 Task: Change the pages per sheet to 2
Action: Mouse moved to (55, 102)
Screenshot: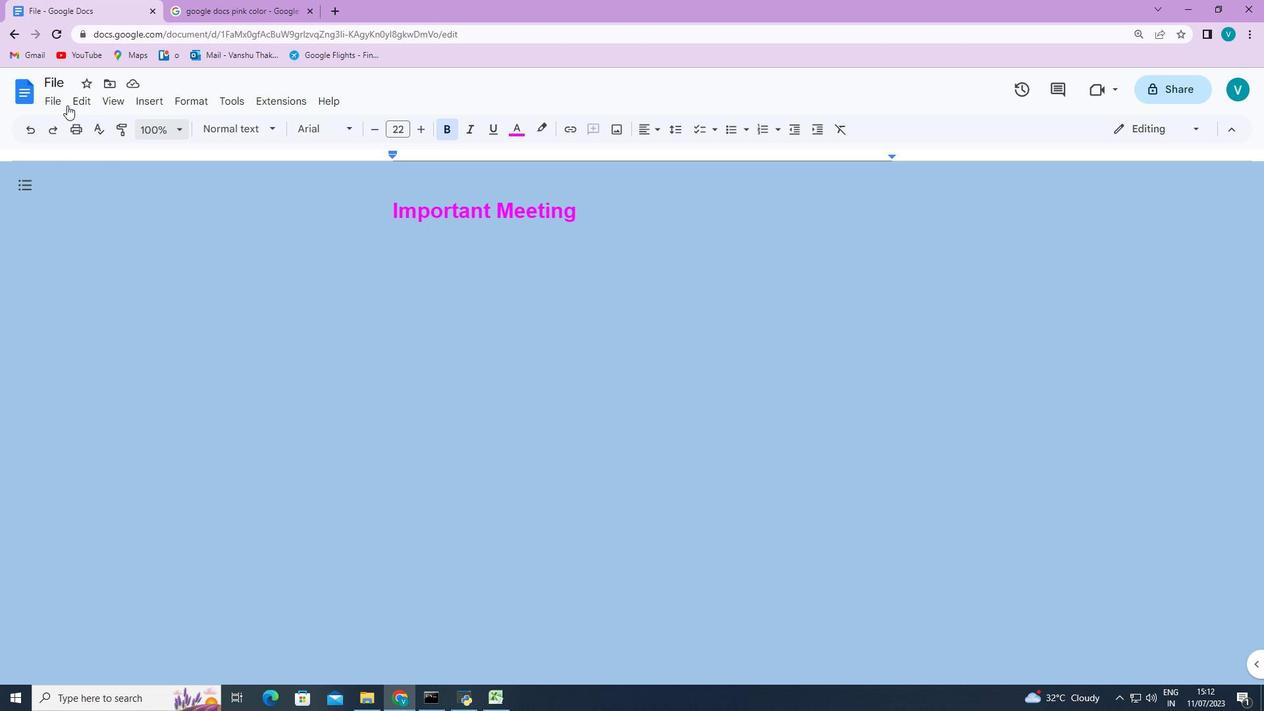 
Action: Mouse pressed left at (55, 102)
Screenshot: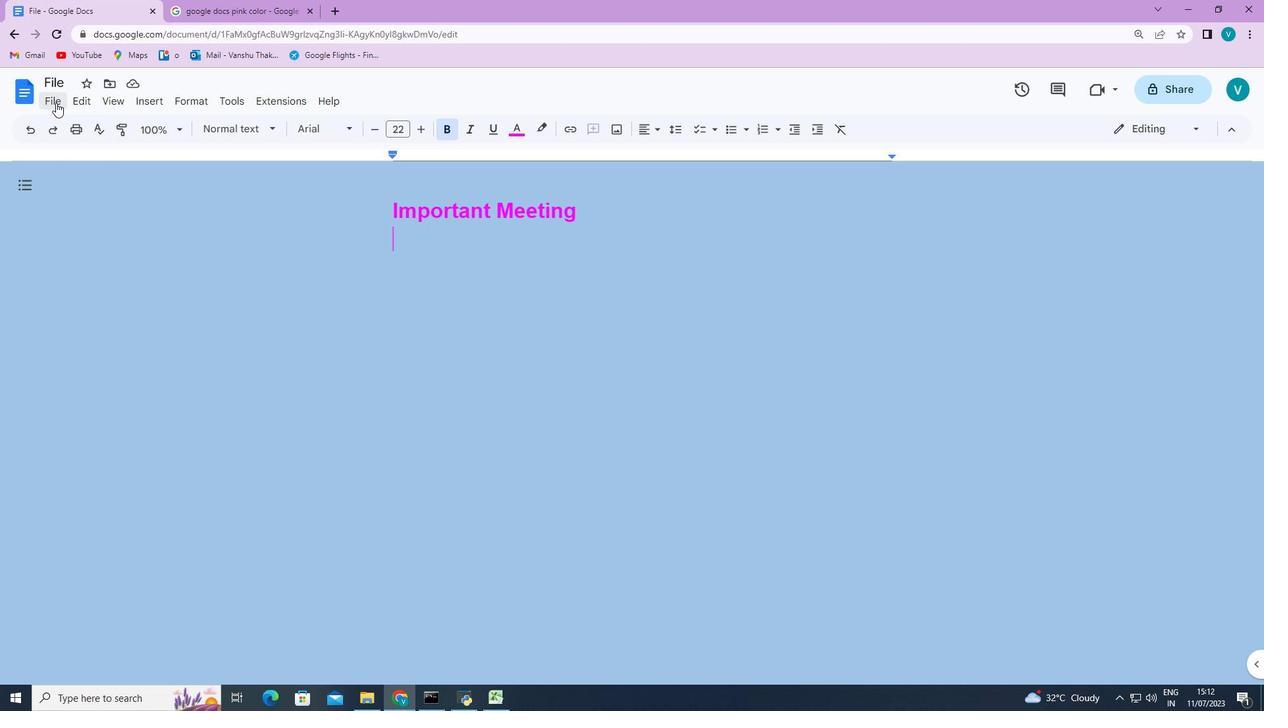 
Action: Mouse moved to (90, 518)
Screenshot: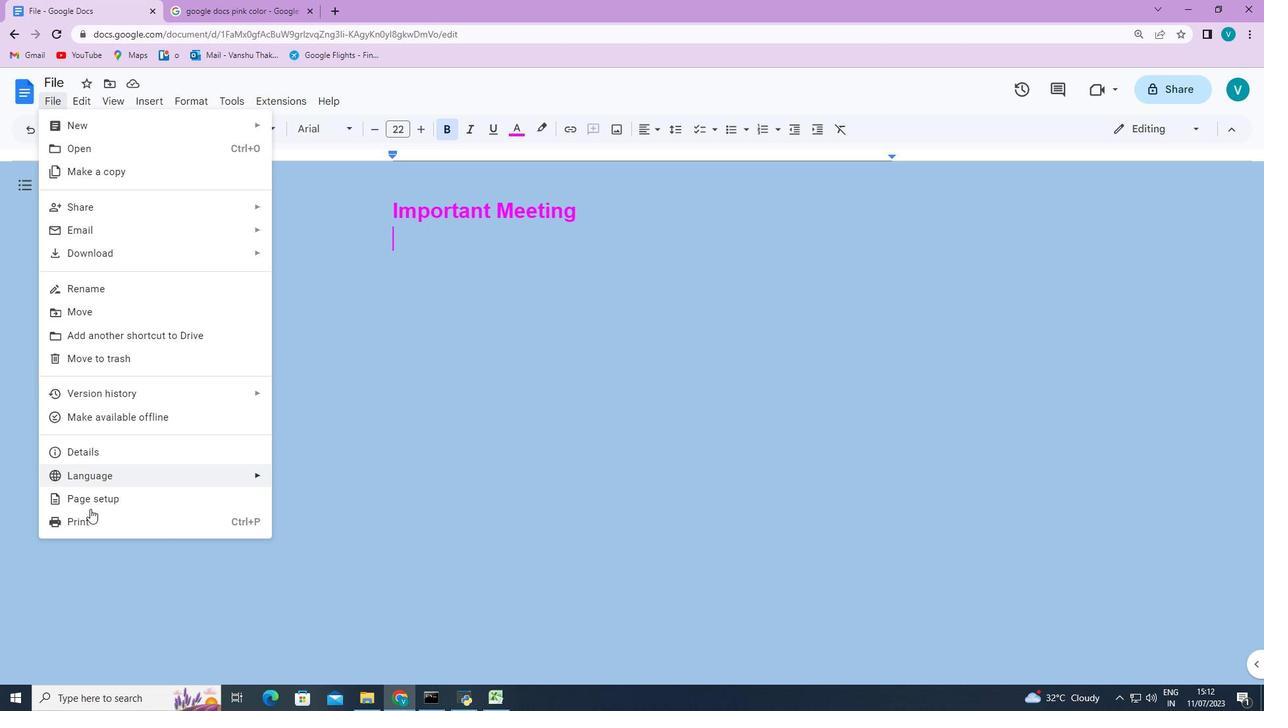 
Action: Mouse pressed left at (90, 518)
Screenshot: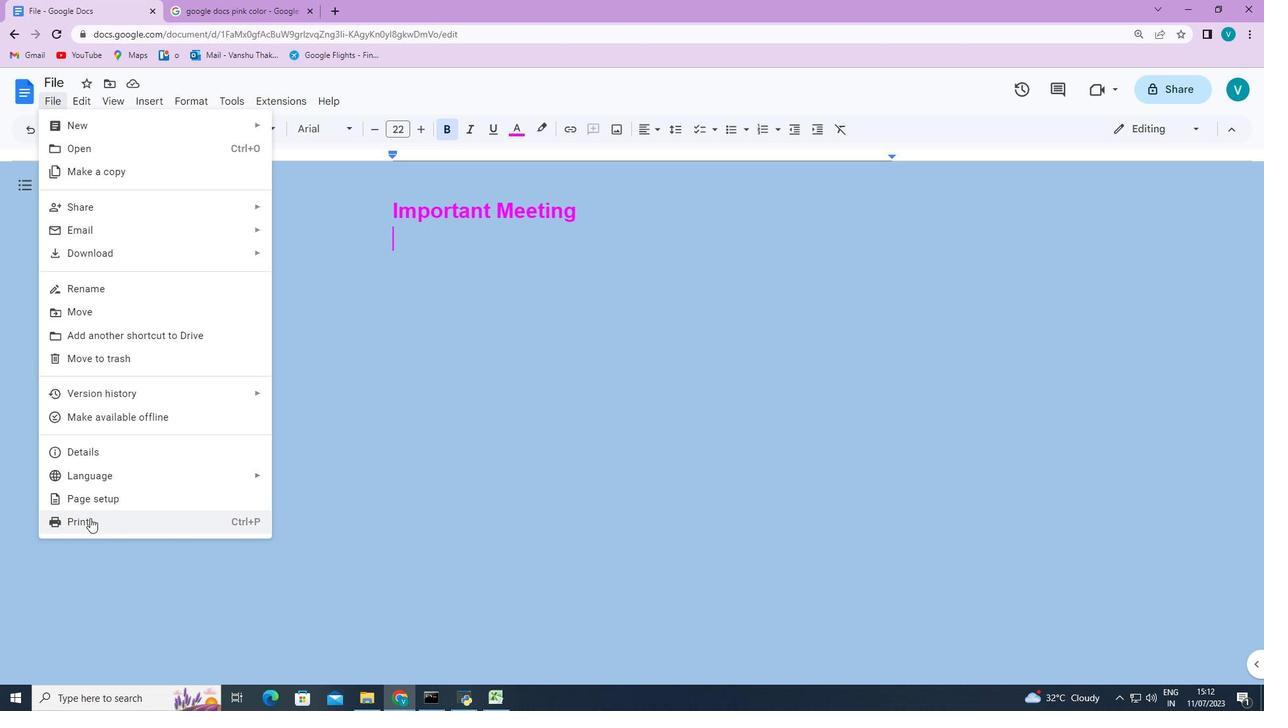 
Action: Mouse moved to (1008, 224)
Screenshot: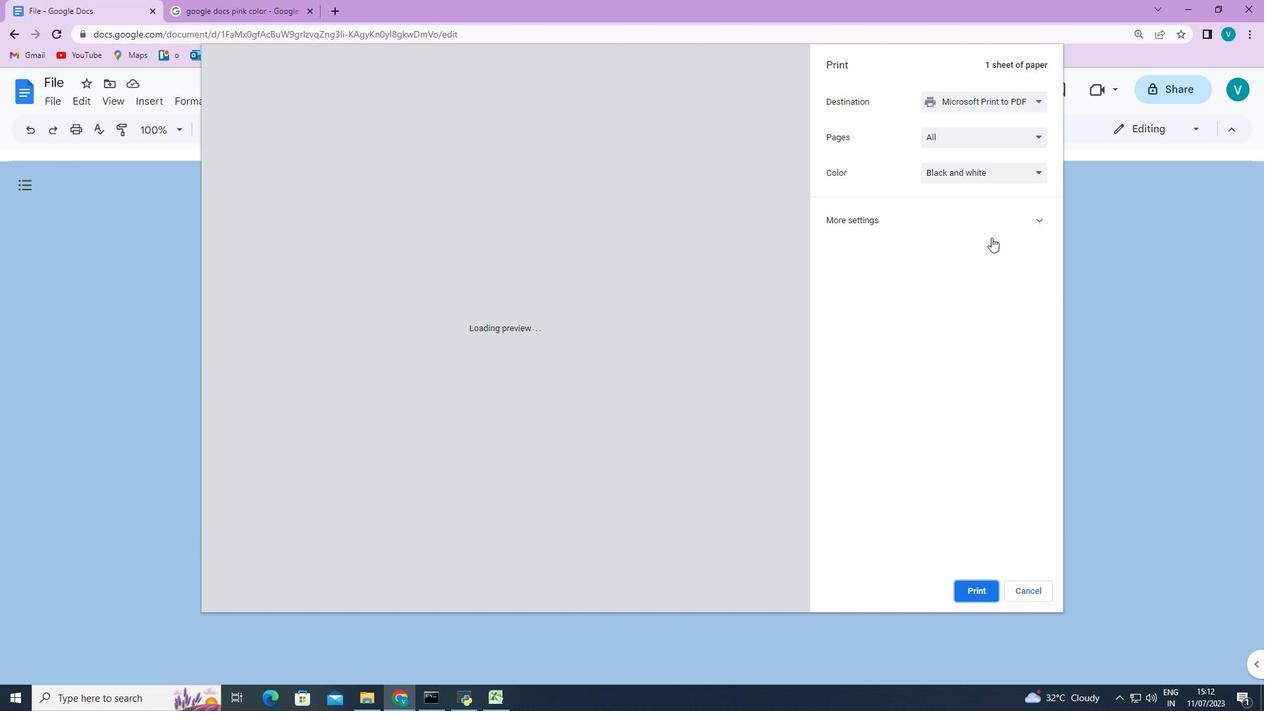 
Action: Mouse pressed left at (1008, 224)
Screenshot: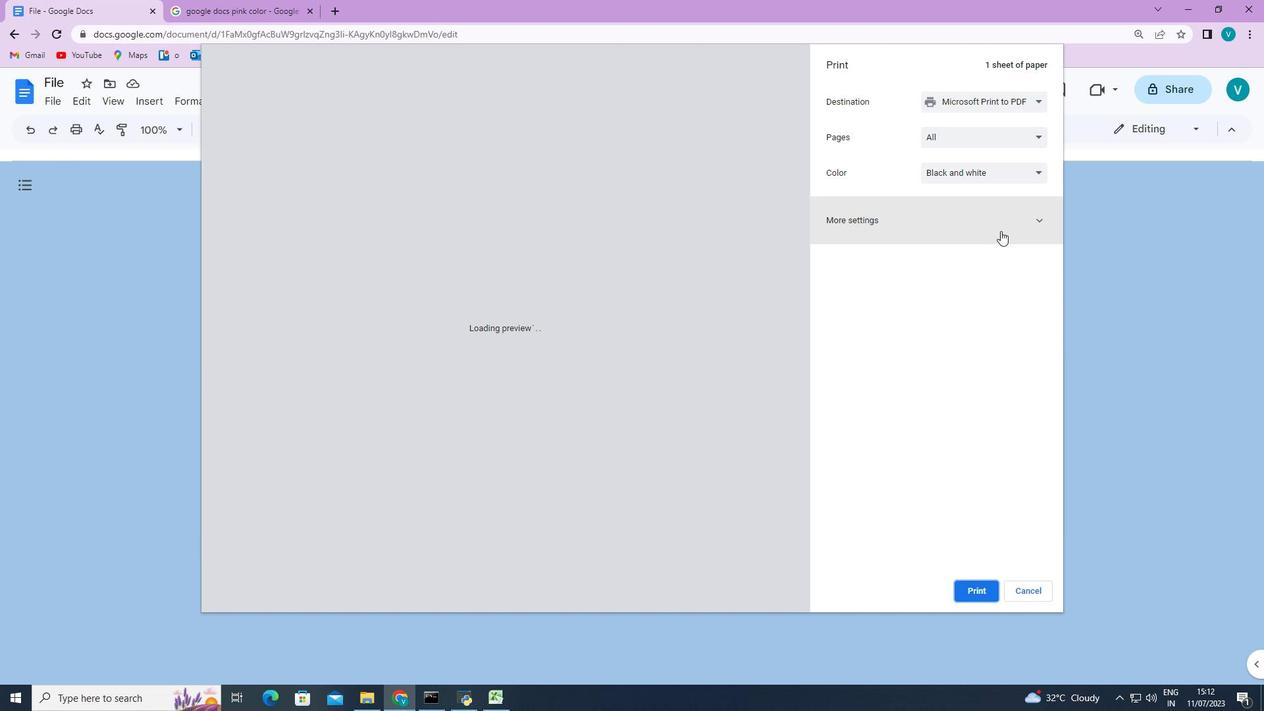 
Action: Mouse moved to (1025, 299)
Screenshot: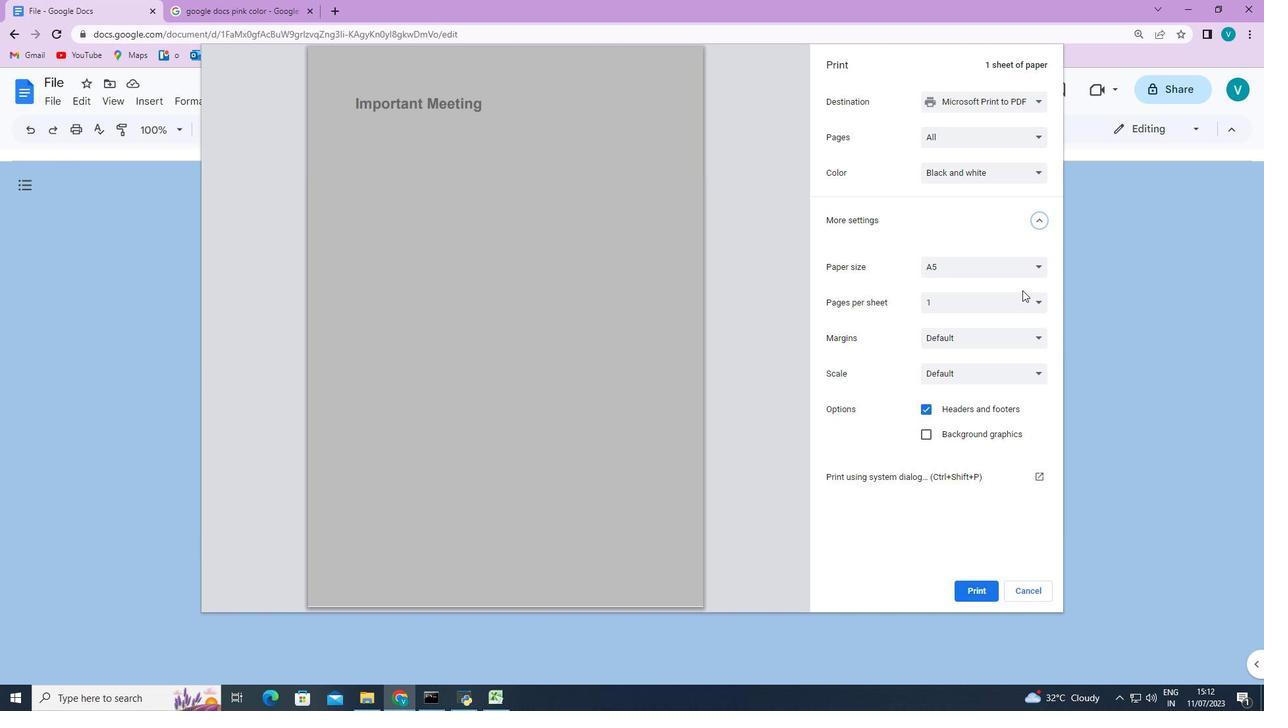 
Action: Mouse pressed left at (1025, 299)
Screenshot: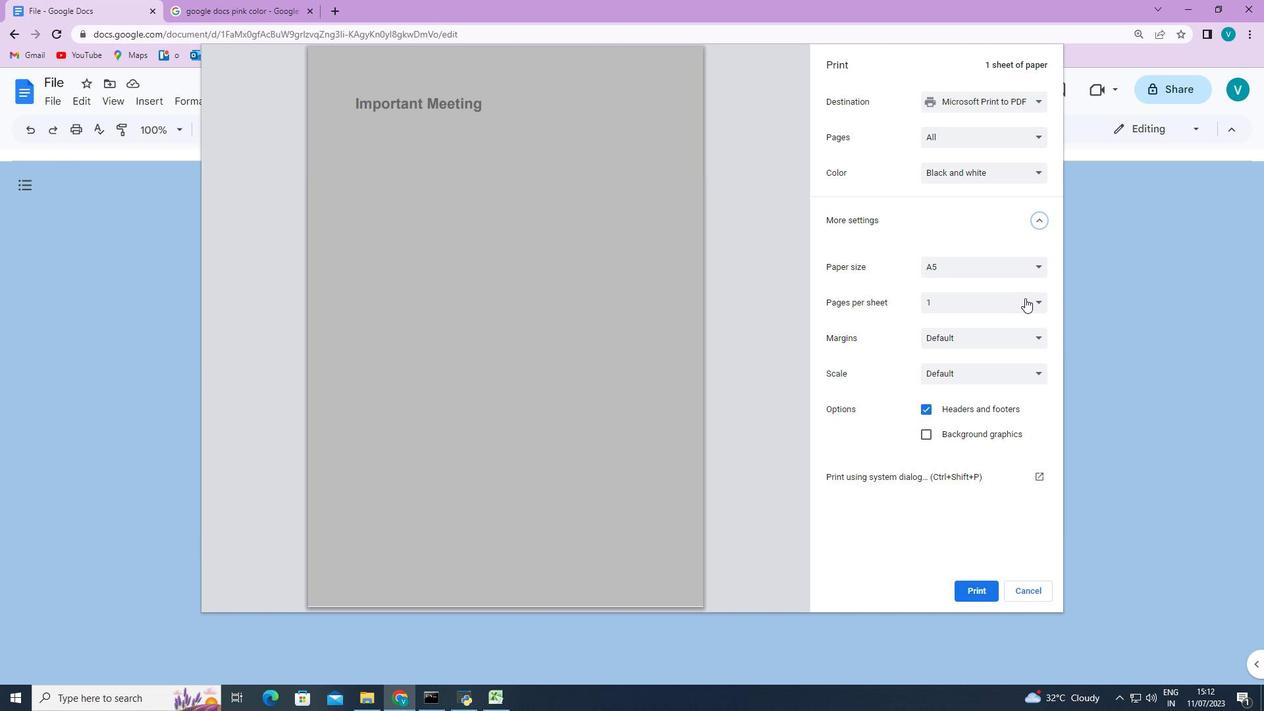 
Action: Mouse moved to (995, 325)
Screenshot: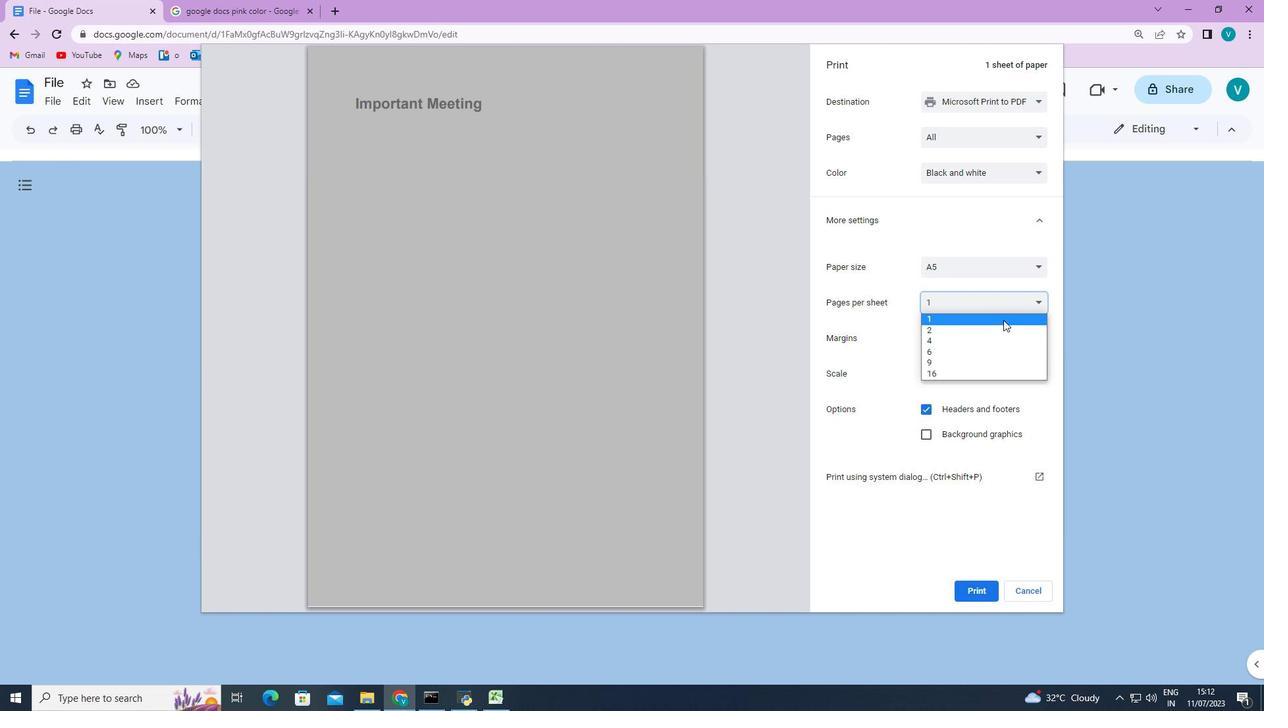 
Action: Mouse pressed left at (995, 325)
Screenshot: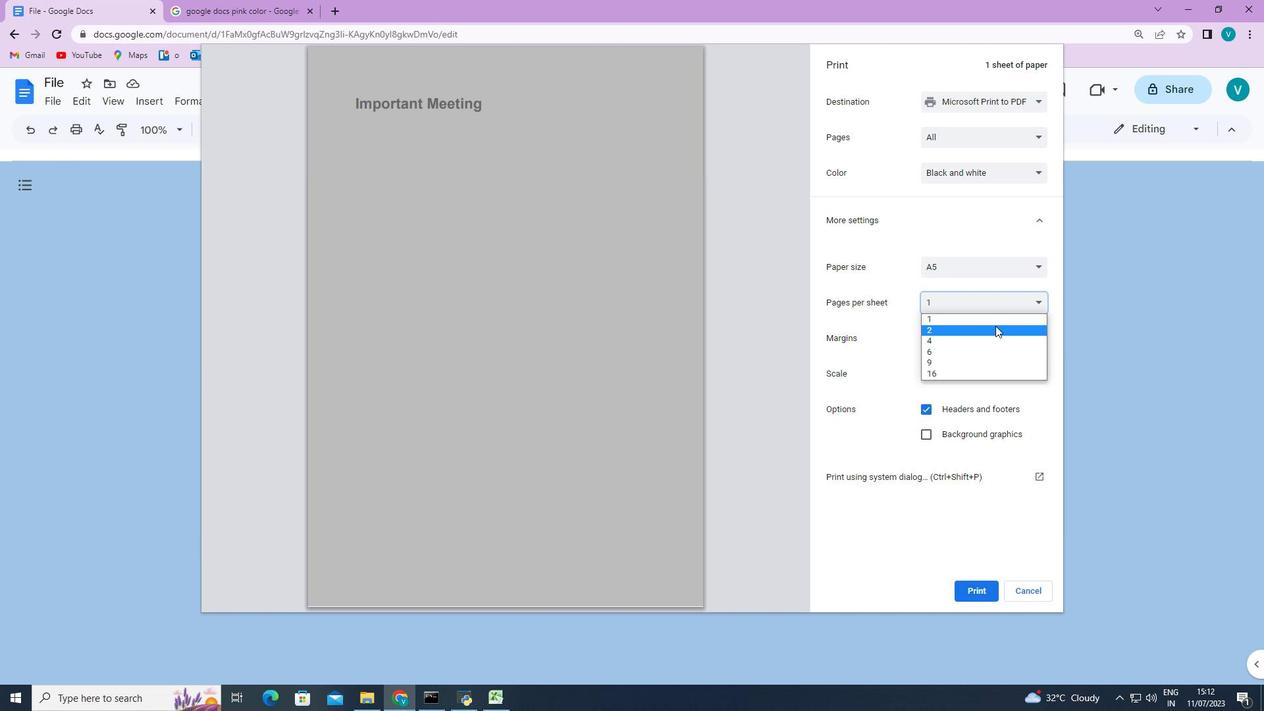 
